 Task: Create Workspace Advertising Technology Workspace description Coordinate calendars and scheduling. Workspace type Marketing 
Action: Mouse moved to (406, 70)
Screenshot: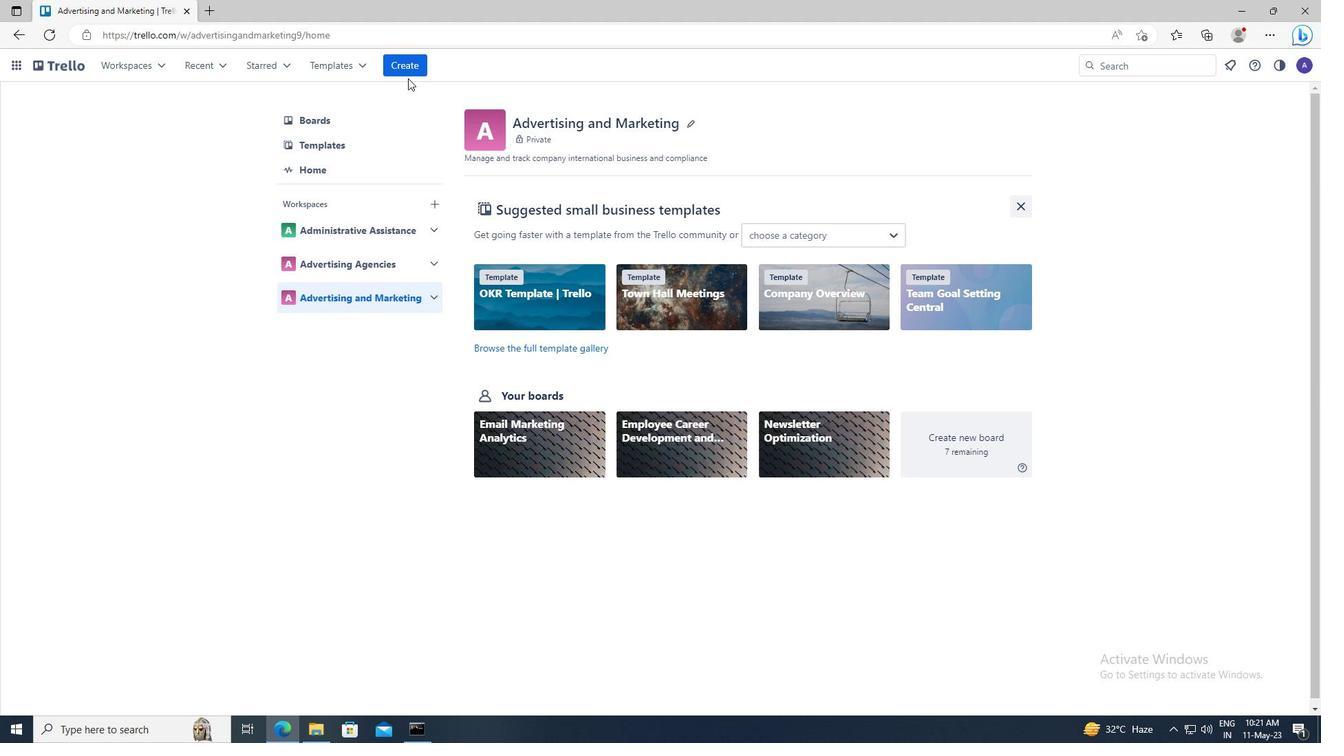 
Action: Mouse pressed left at (406, 70)
Screenshot: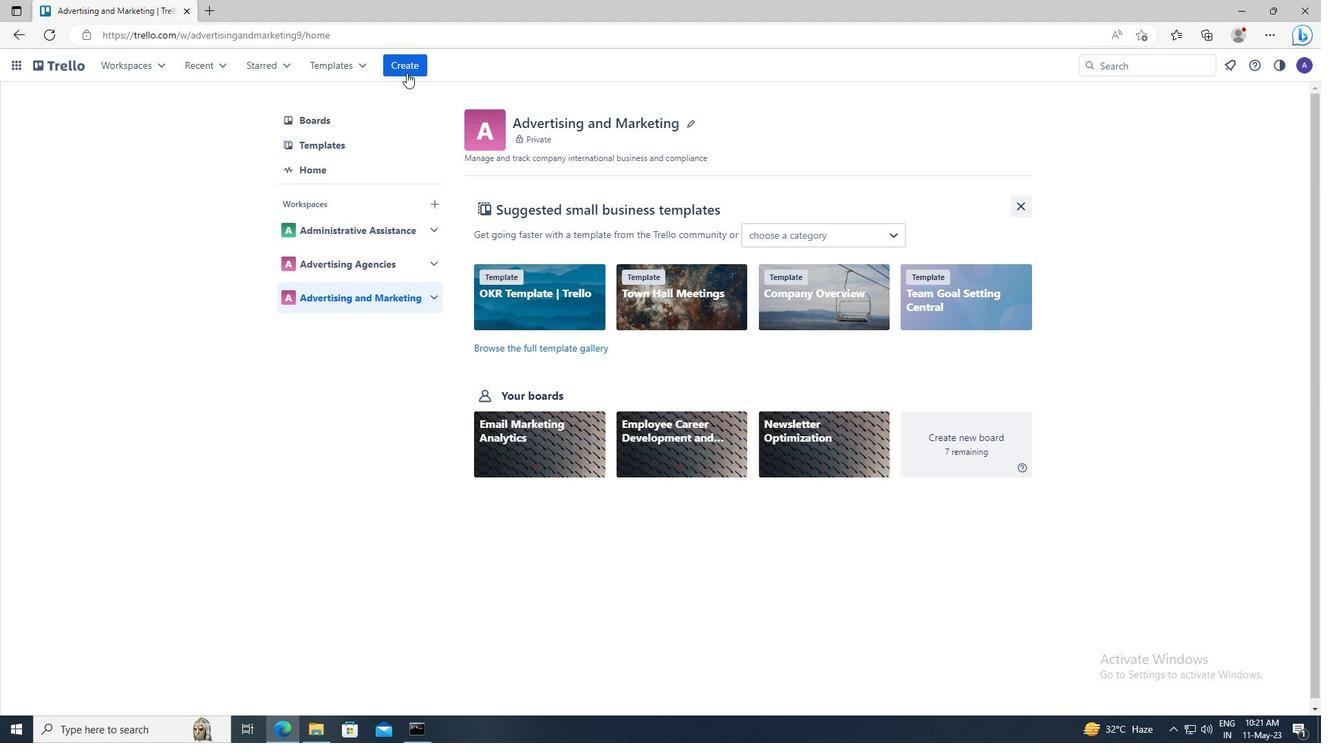 
Action: Mouse moved to (448, 203)
Screenshot: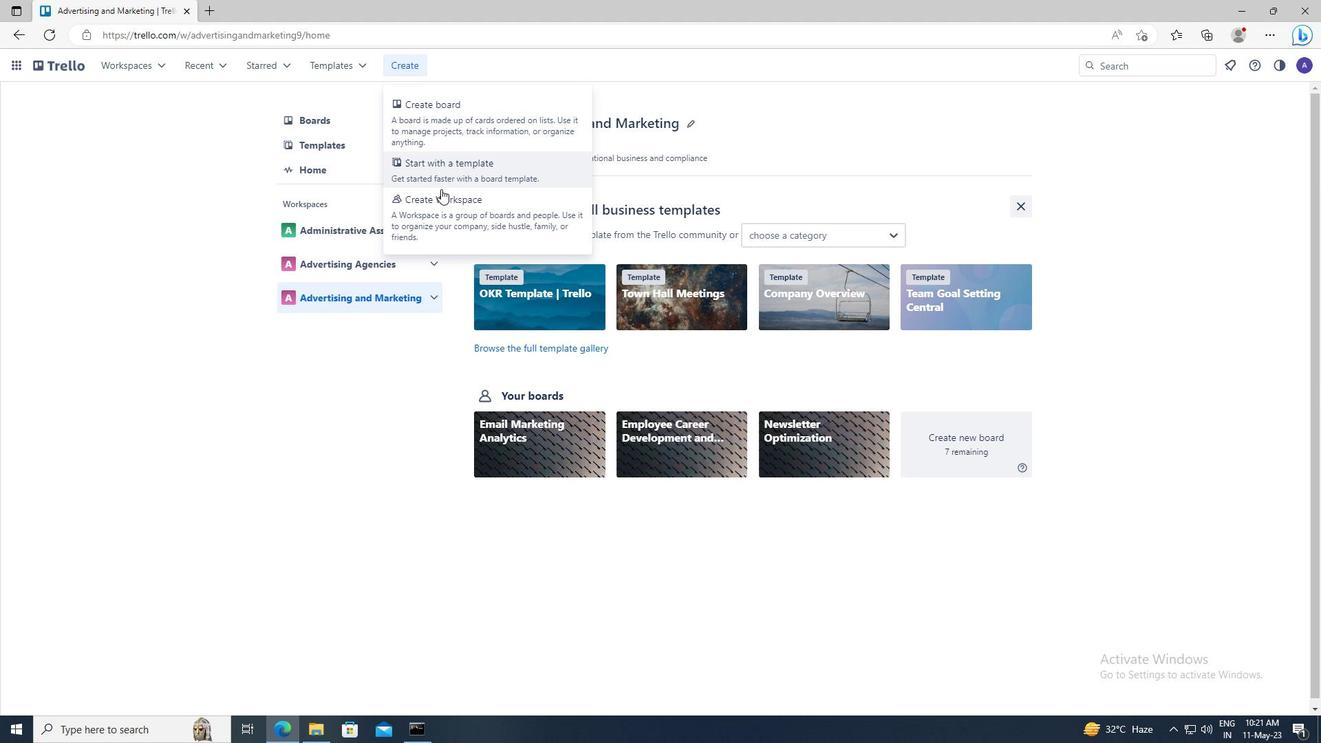 
Action: Mouse pressed left at (448, 203)
Screenshot: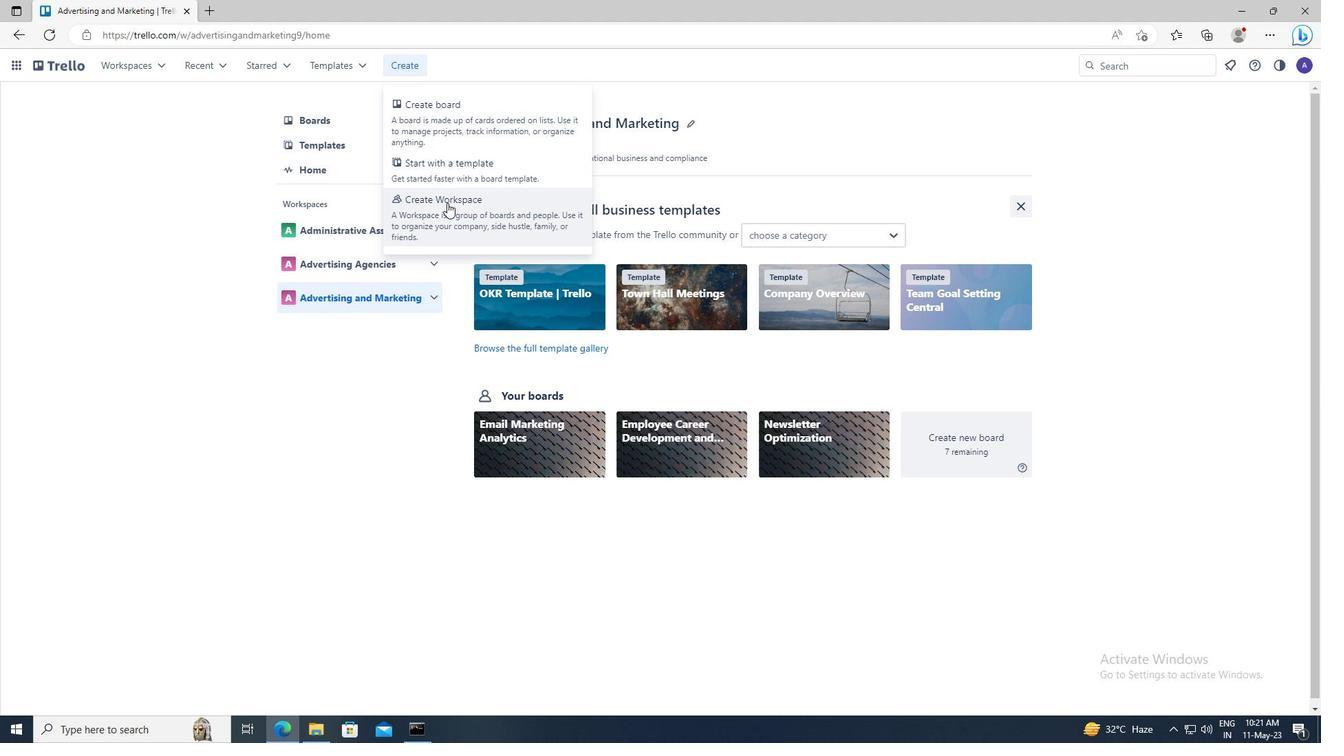 
Action: Mouse moved to (427, 240)
Screenshot: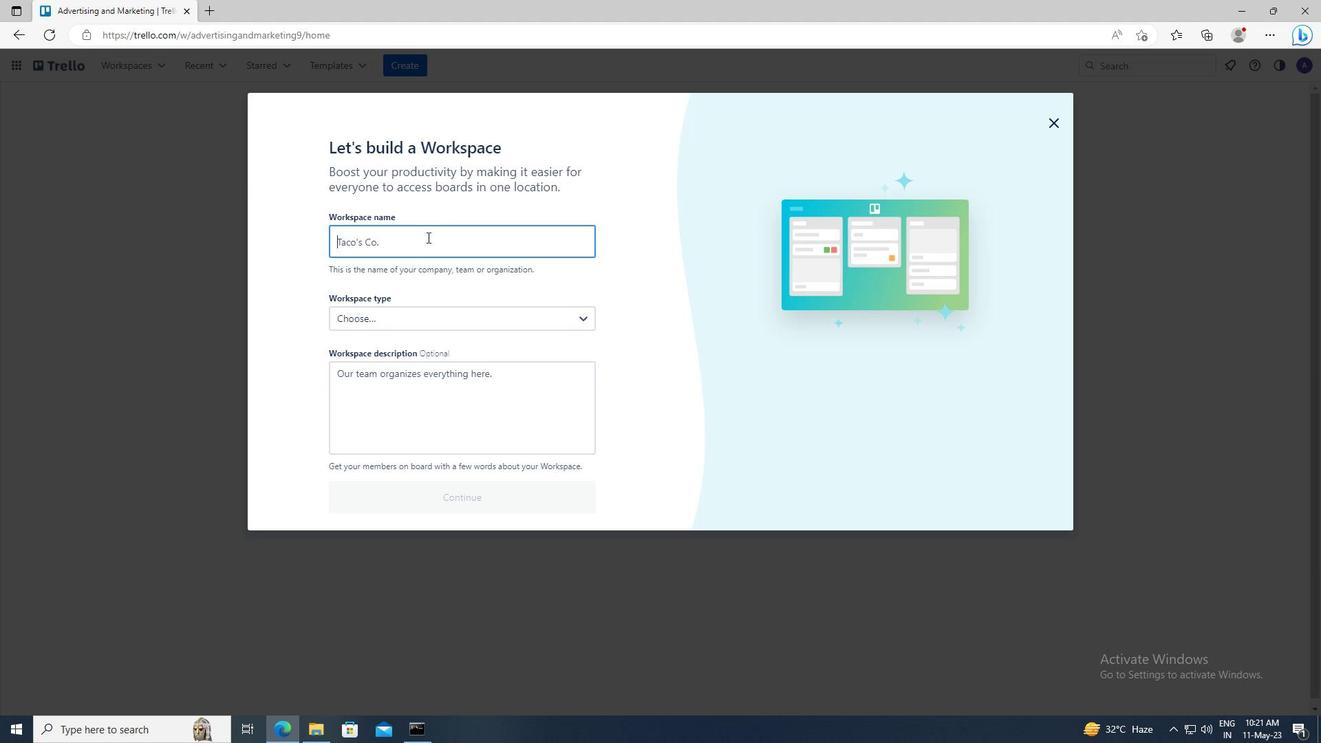 
Action: Mouse pressed left at (427, 240)
Screenshot: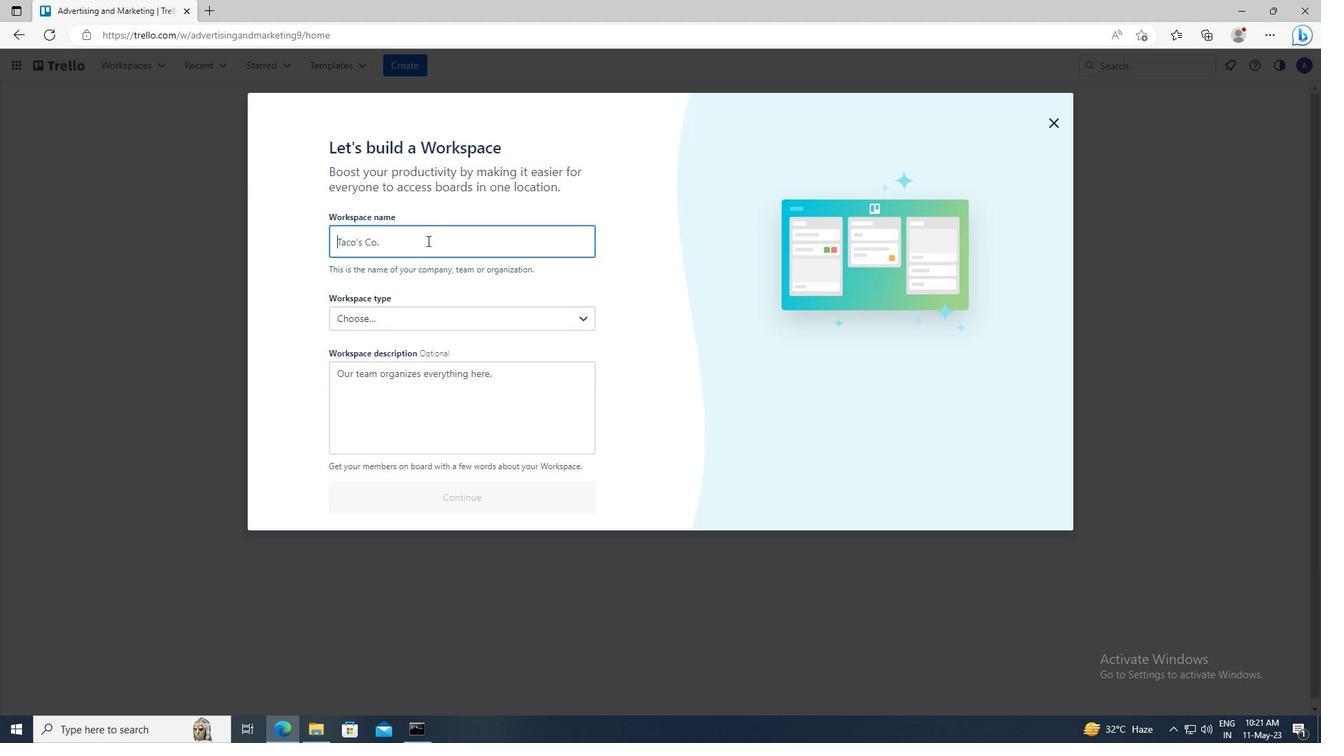 
Action: Key pressed <Key.shift>ADVERTISING<Key.space><Key.shift>TECHNOLOGY
Screenshot: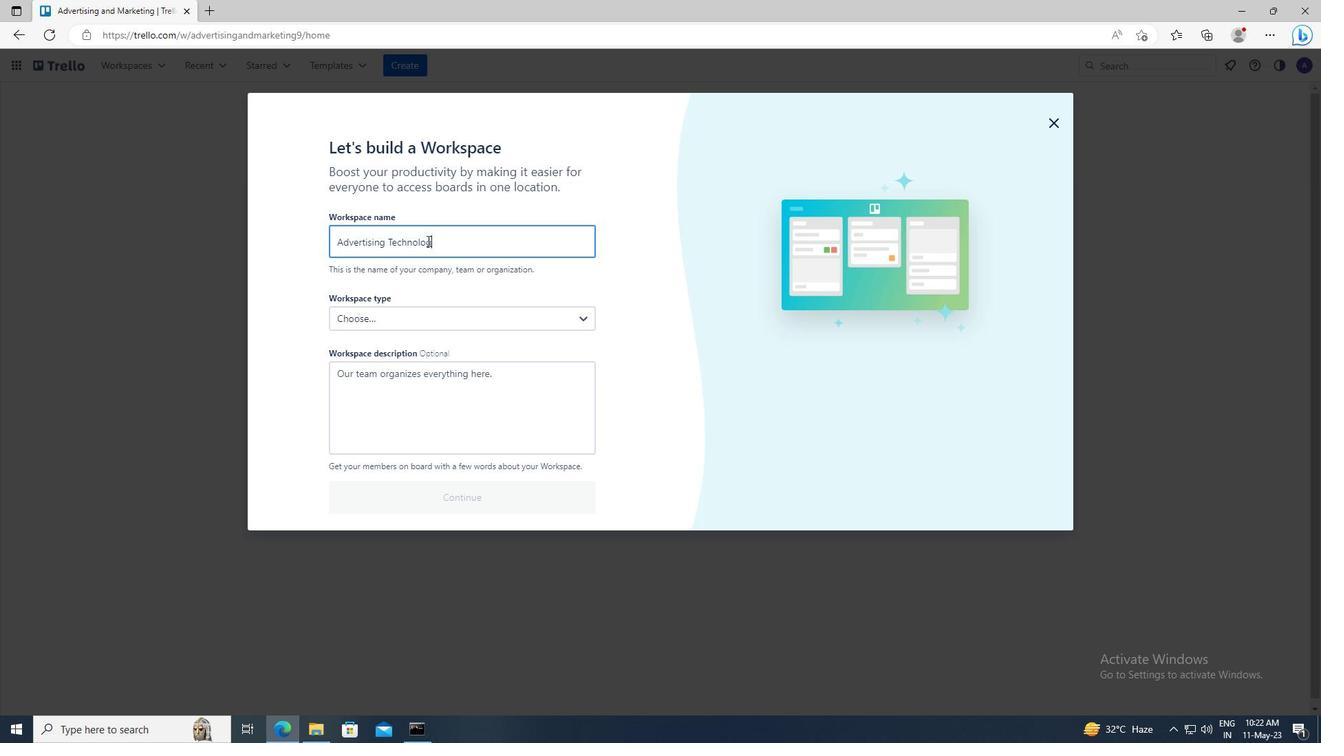 
Action: Mouse moved to (417, 381)
Screenshot: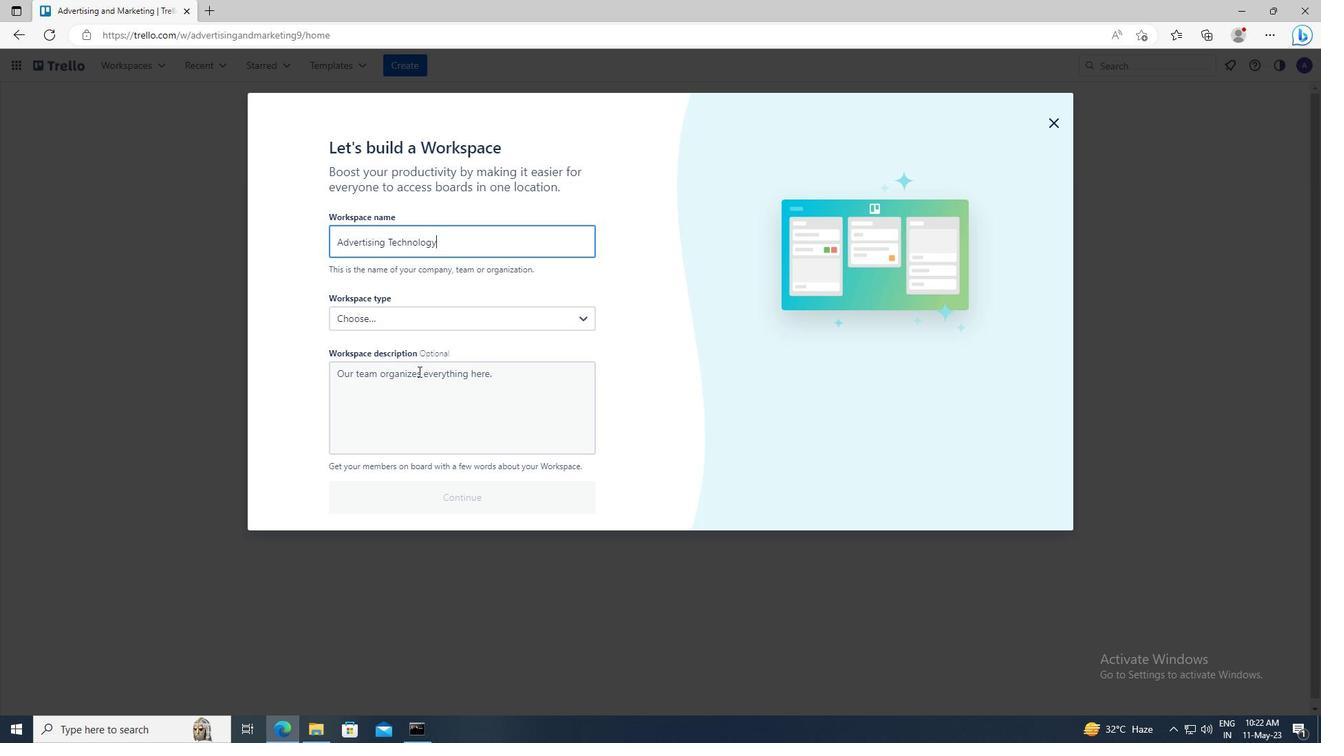 
Action: Mouse pressed left at (417, 381)
Screenshot: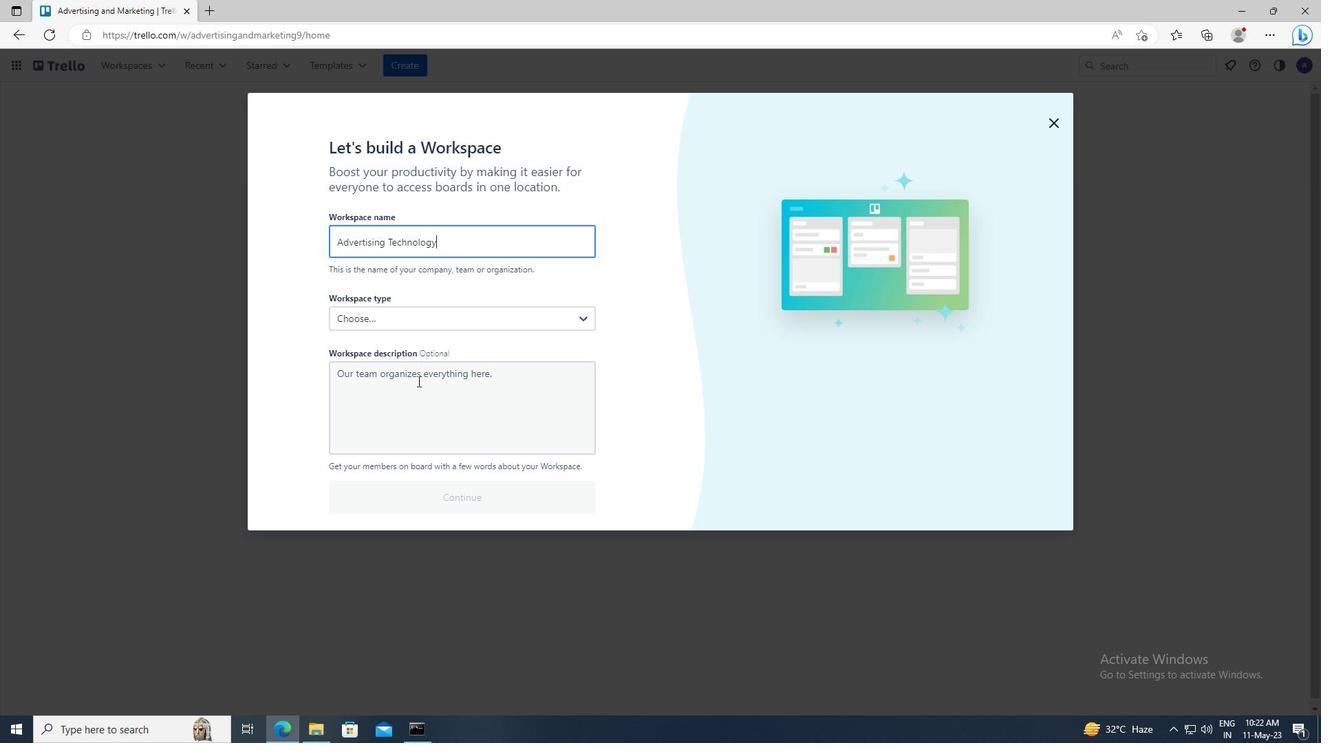 
Action: Key pressed <Key.shift>COORDINATE<Key.space>CALENDARS<Key.space>AND<Key.space>SCHEDULING
Screenshot: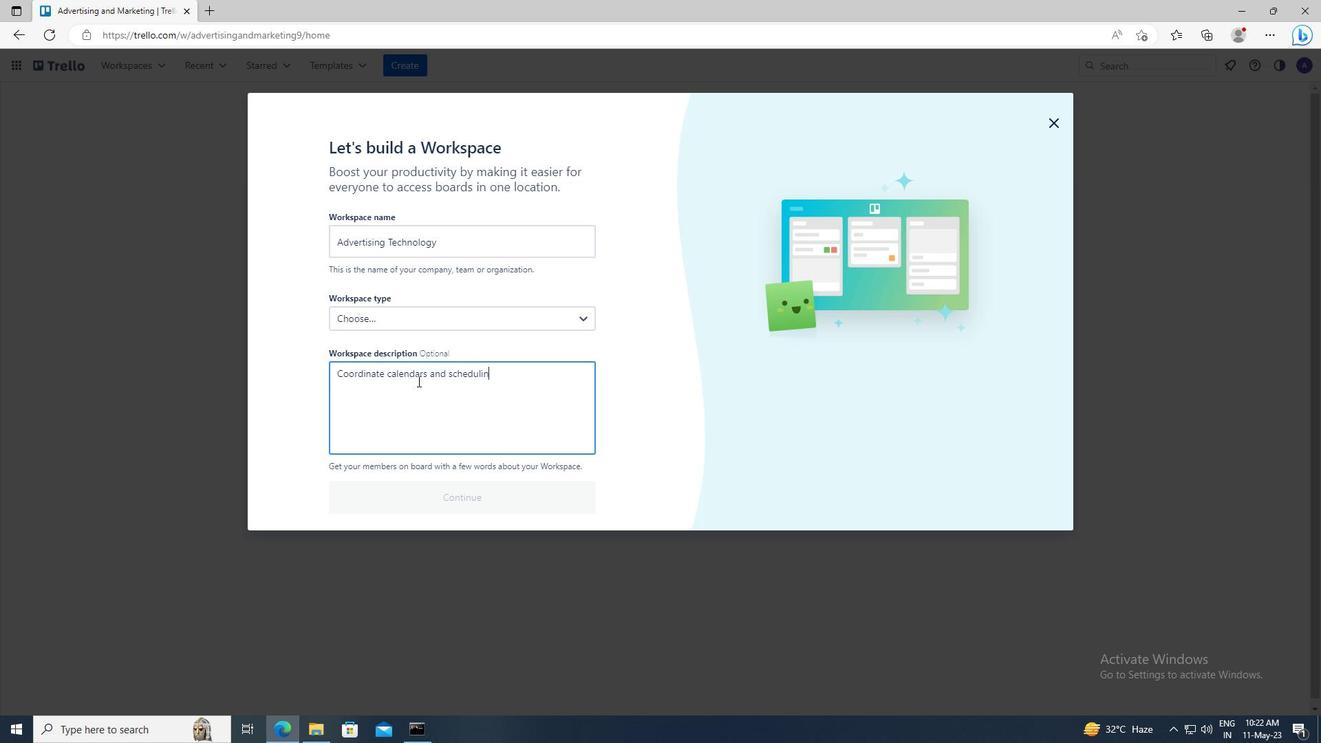 
Action: Mouse moved to (415, 324)
Screenshot: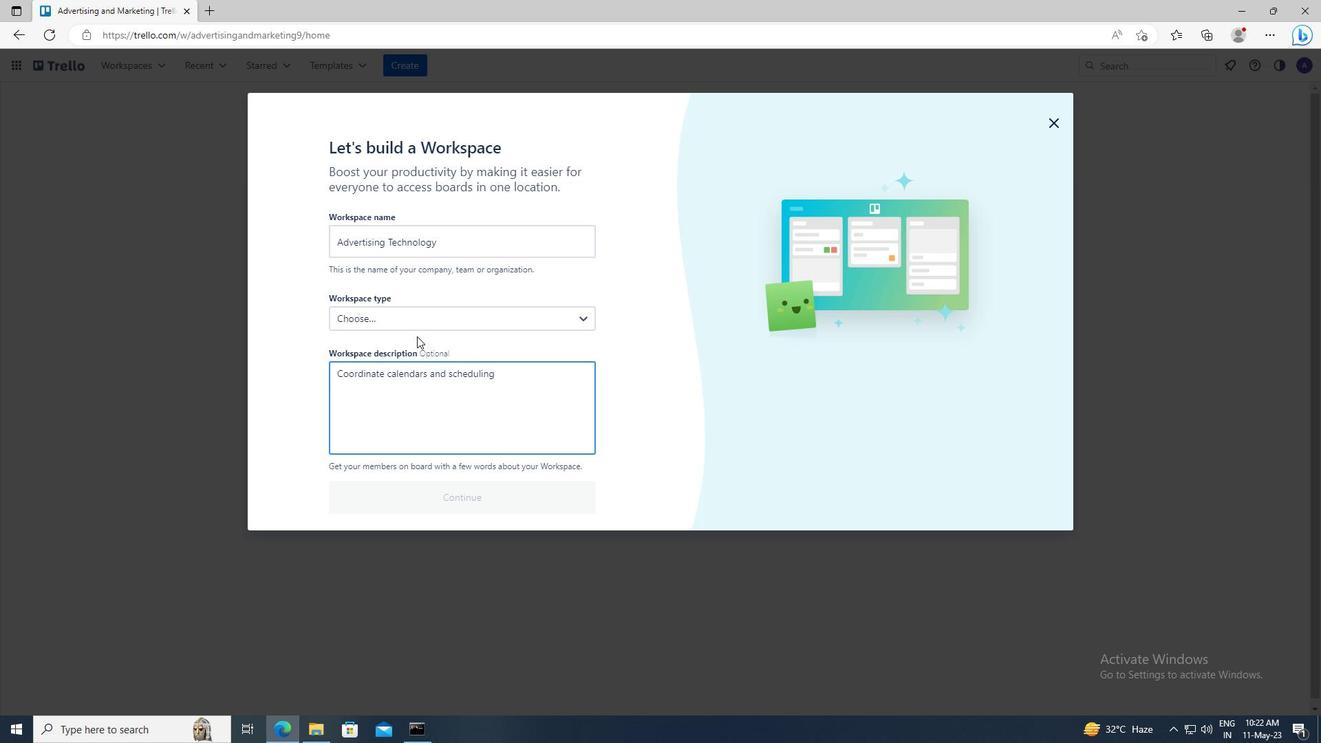 
Action: Mouse pressed left at (415, 324)
Screenshot: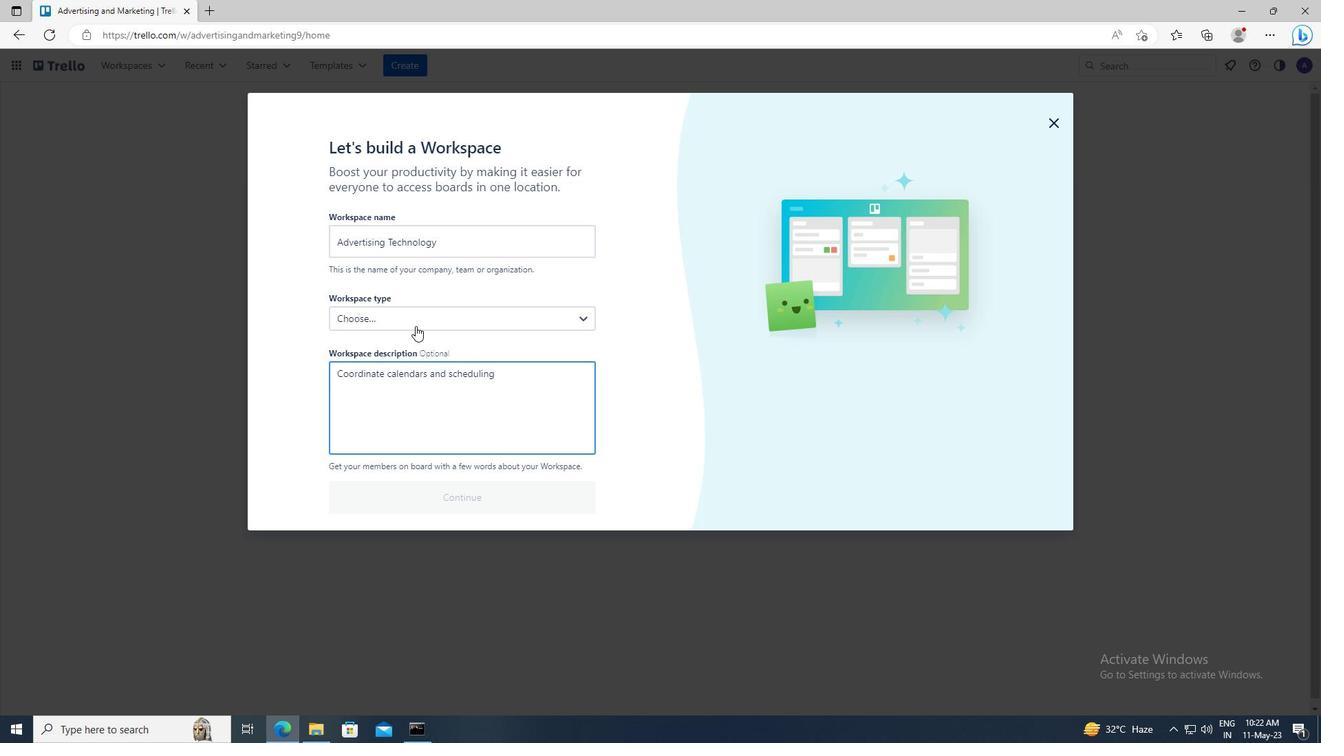 
Action: Mouse moved to (415, 481)
Screenshot: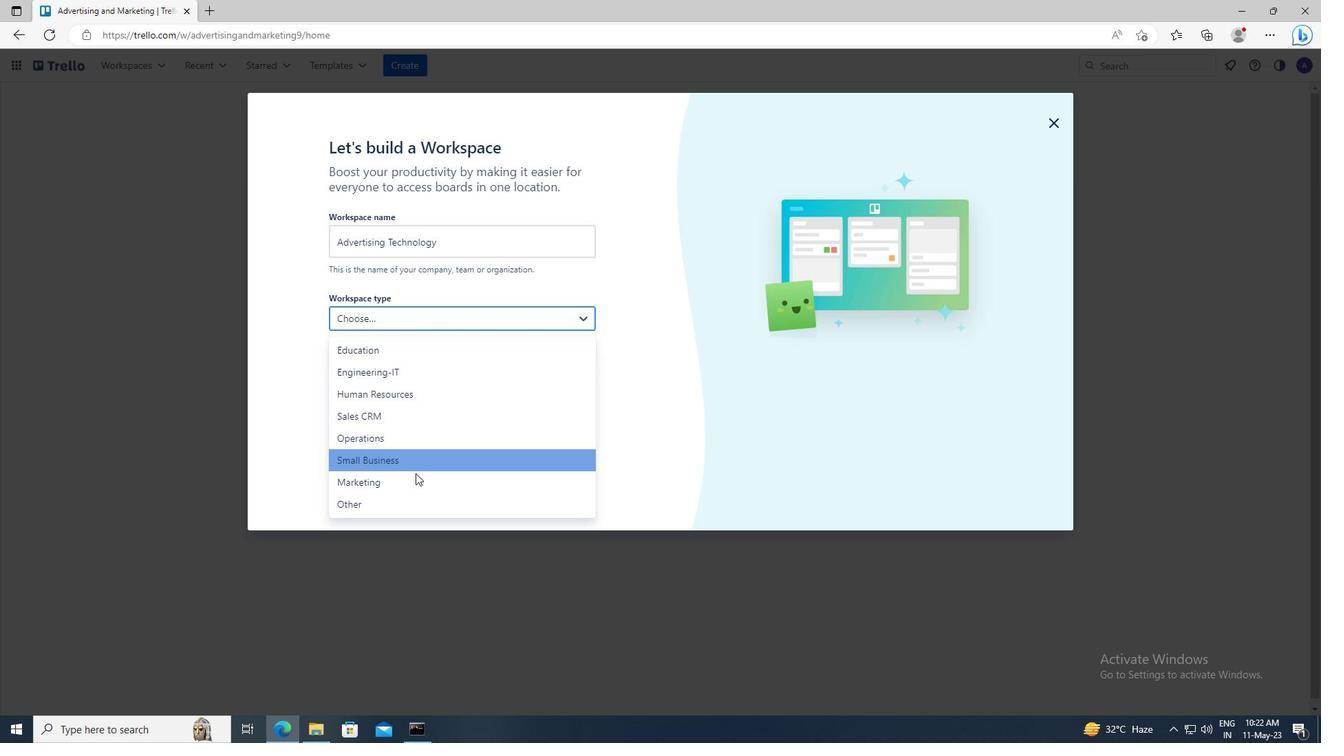 
Action: Mouse pressed left at (415, 481)
Screenshot: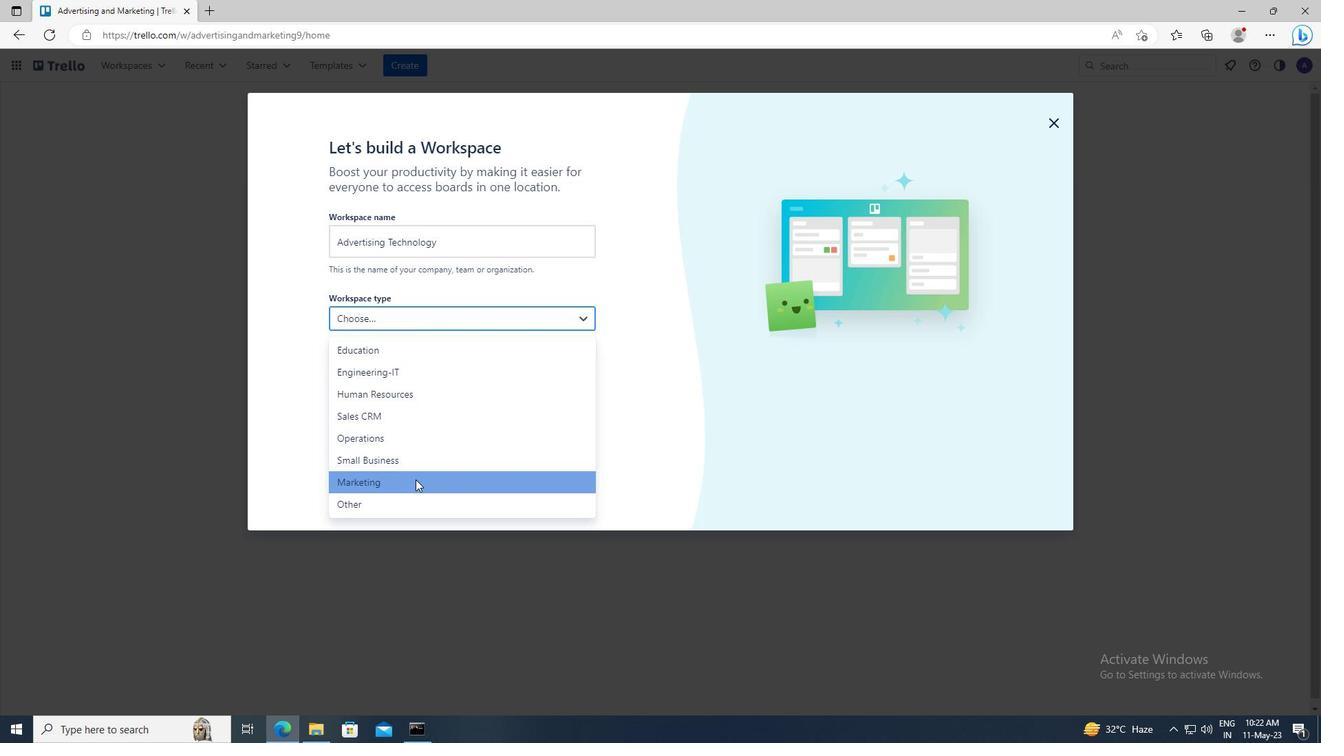 
Action: Mouse moved to (427, 497)
Screenshot: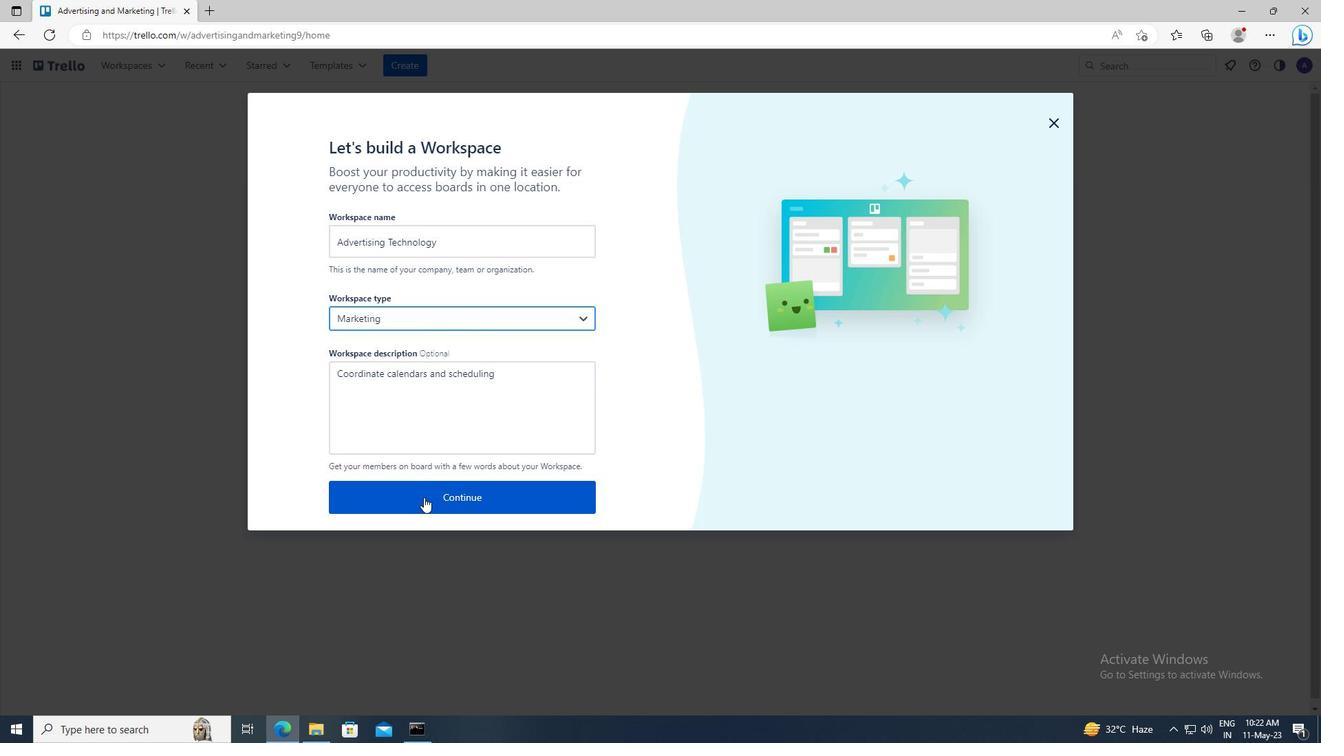 
Action: Mouse pressed left at (427, 497)
Screenshot: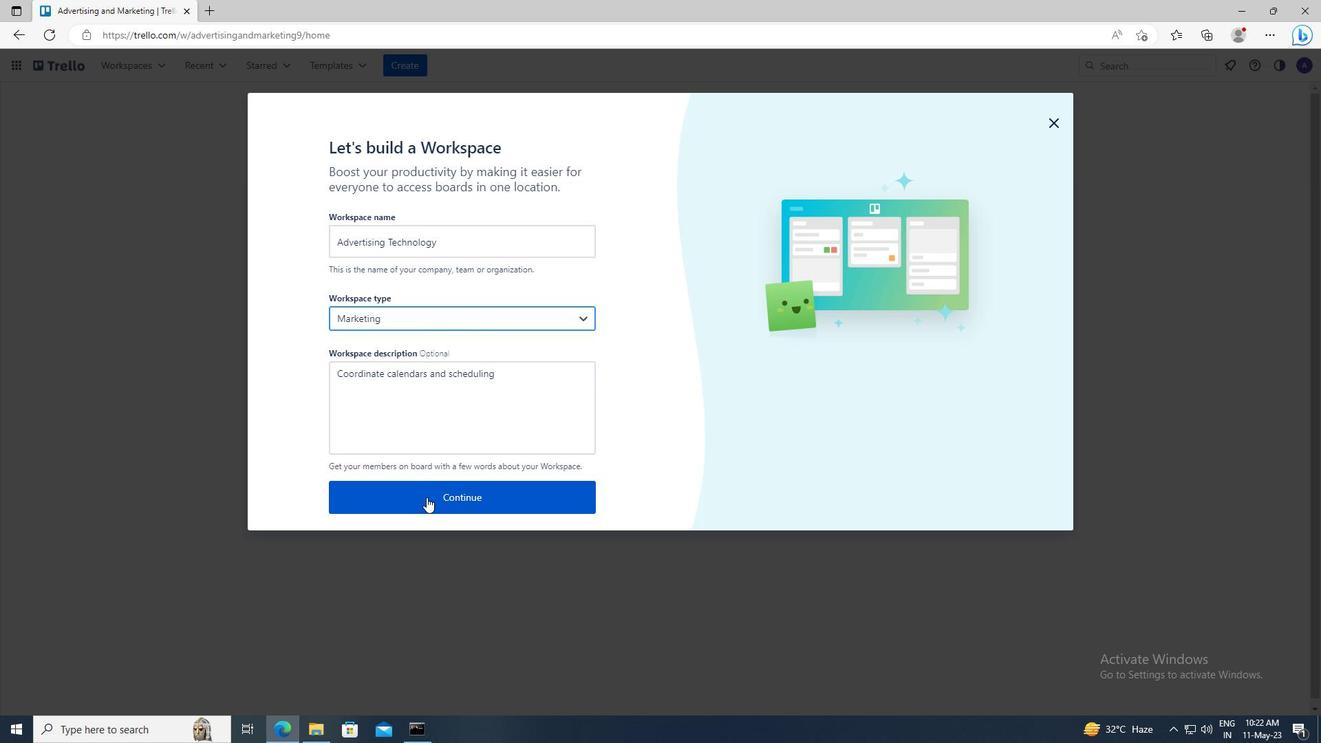 
Action: Mouse moved to (462, 356)
Screenshot: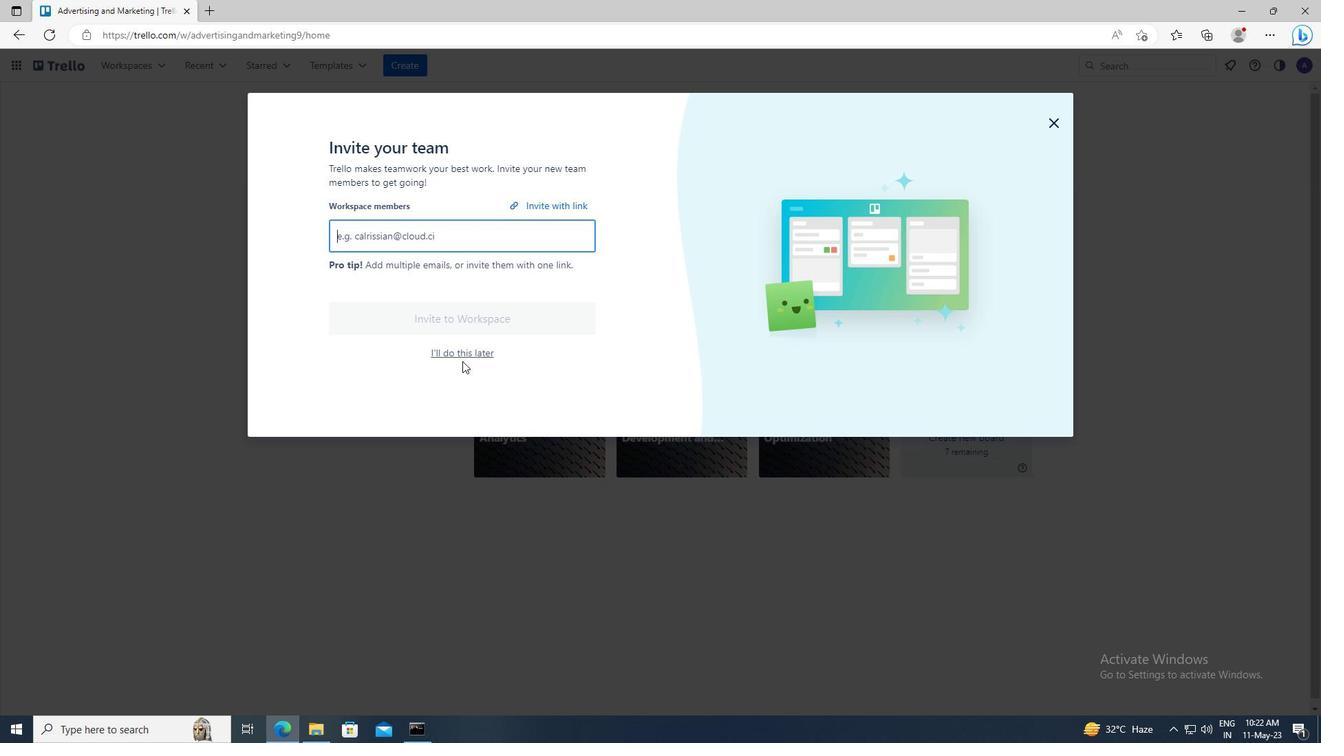 
Action: Mouse pressed left at (462, 356)
Screenshot: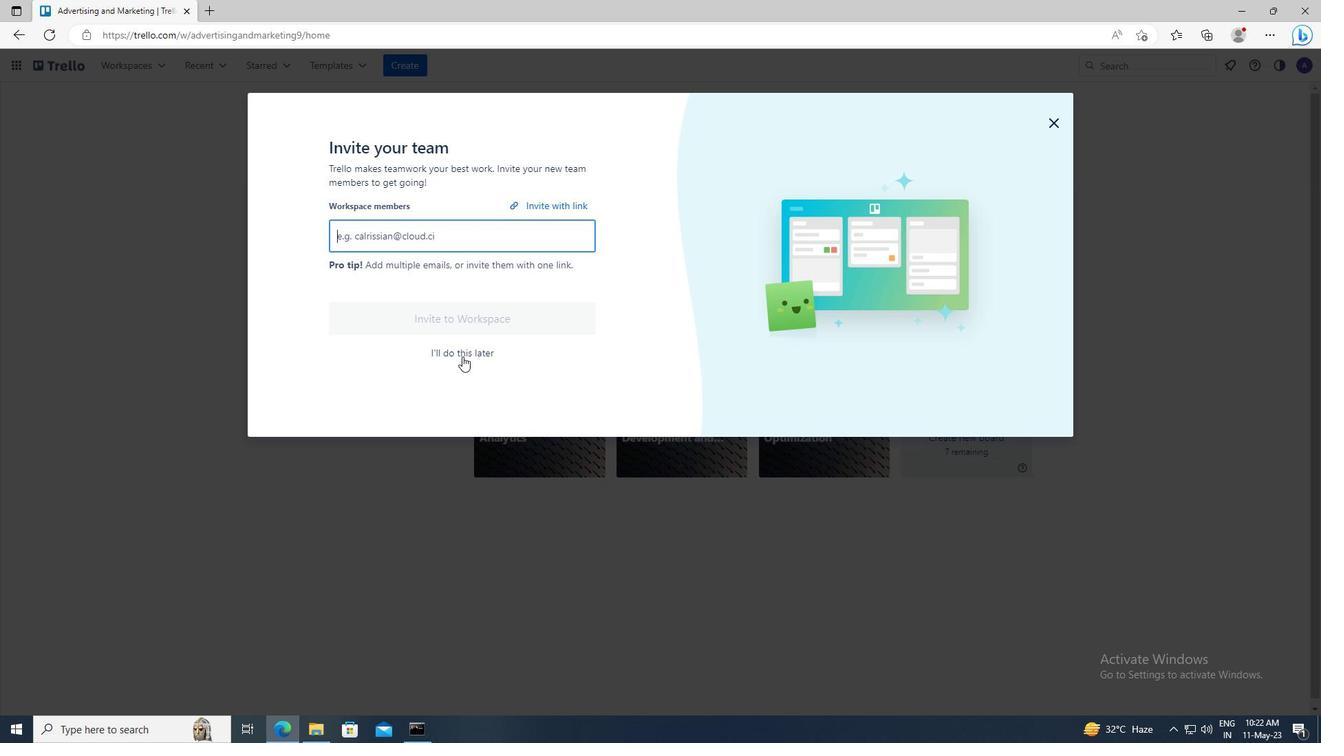 
